 Task: Create a section Full Throttle and in the section, add a milestone ITIL Implementation in the project BeyondPlan
Action: Mouse moved to (342, 390)
Screenshot: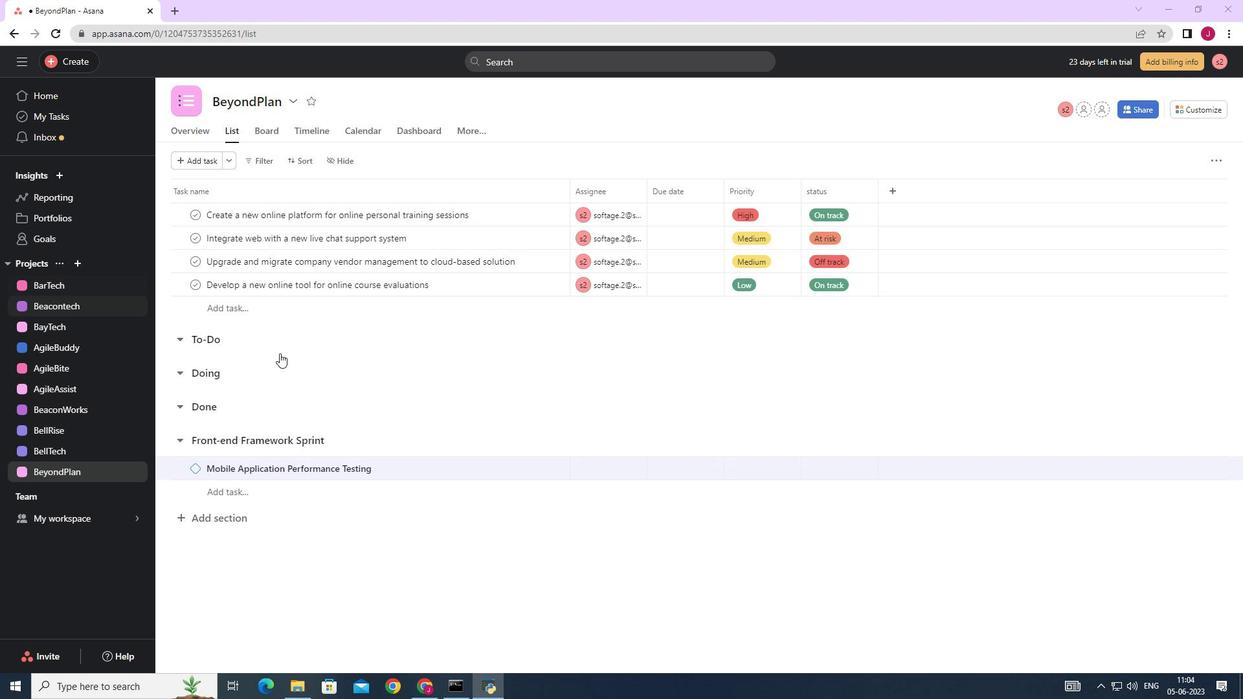 
Action: Mouse scrolled (342, 389) with delta (0, 0)
Screenshot: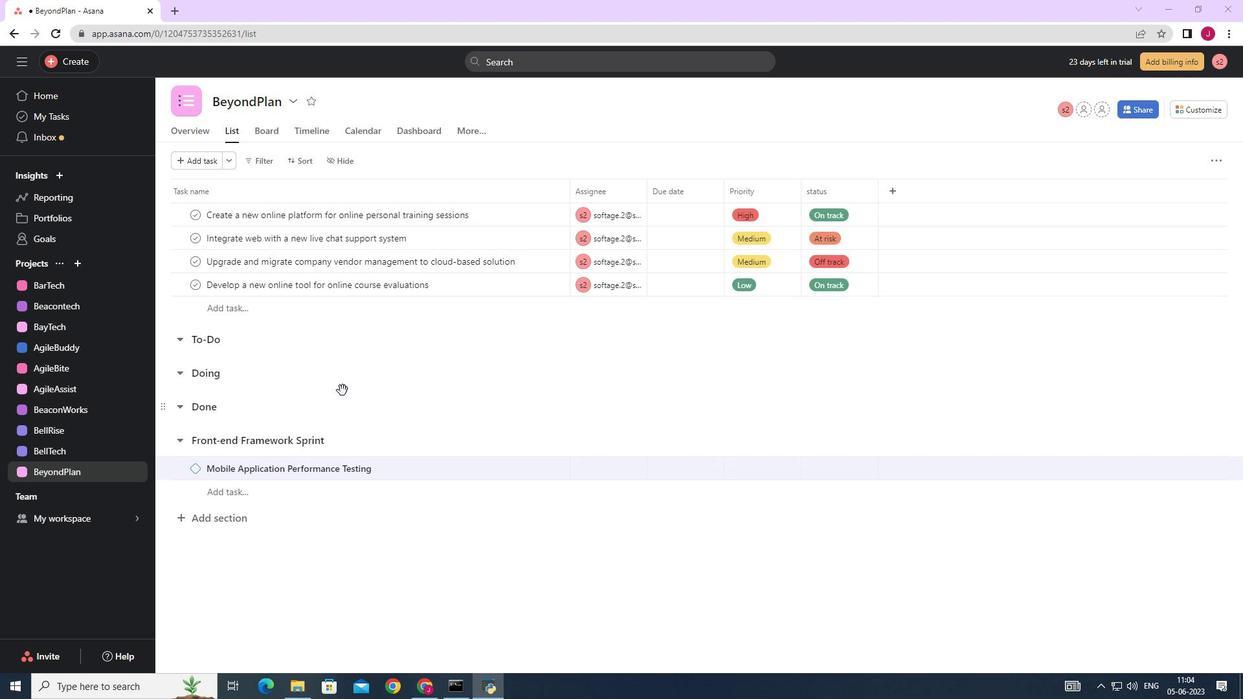 
Action: Mouse scrolled (342, 389) with delta (0, 0)
Screenshot: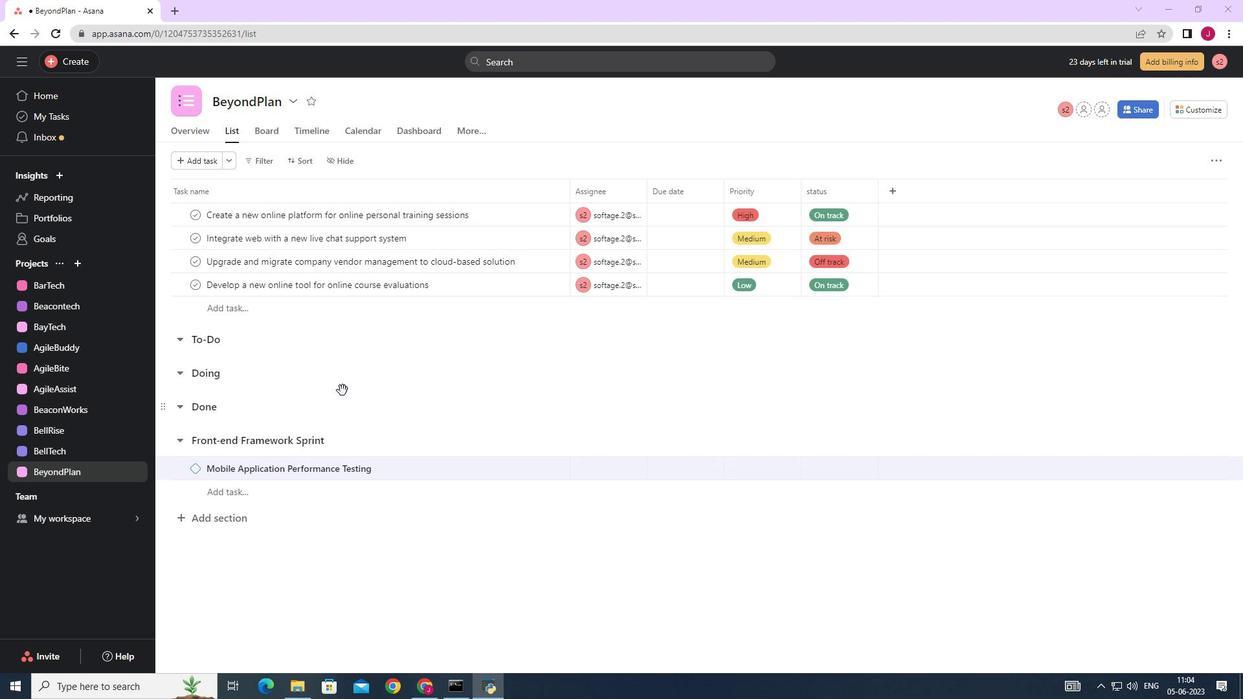 
Action: Mouse scrolled (342, 389) with delta (0, 0)
Screenshot: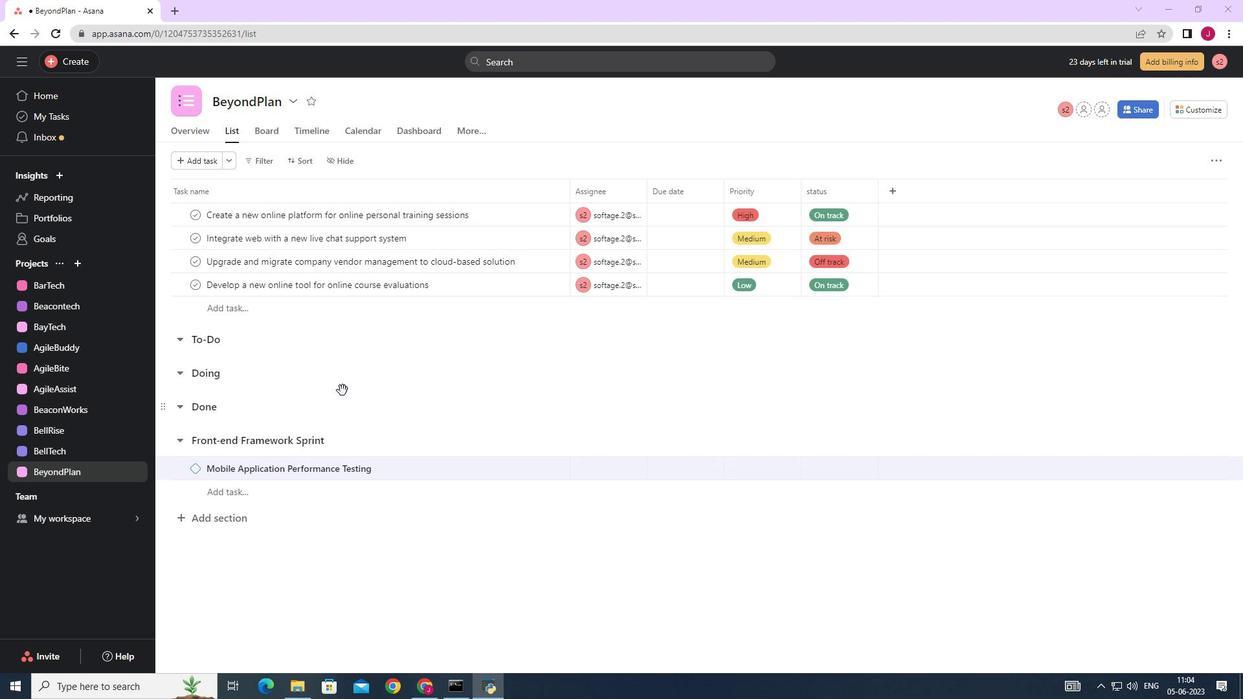 
Action: Mouse scrolled (342, 389) with delta (0, 0)
Screenshot: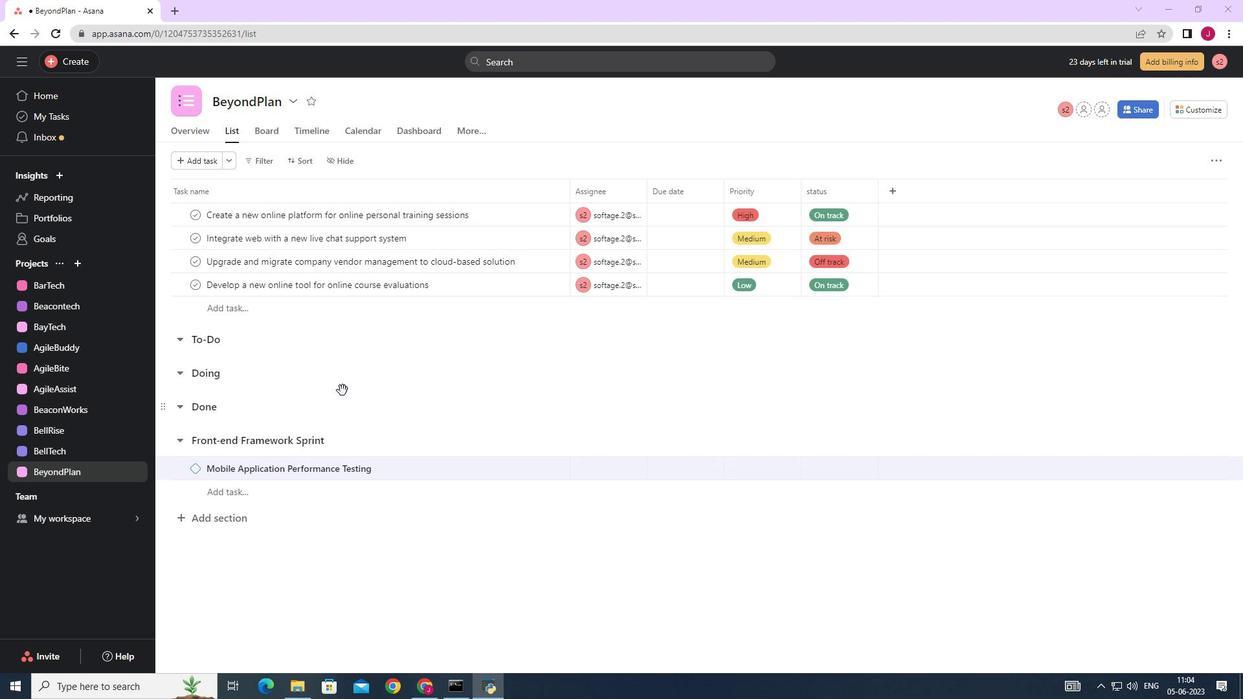
Action: Mouse moved to (231, 518)
Screenshot: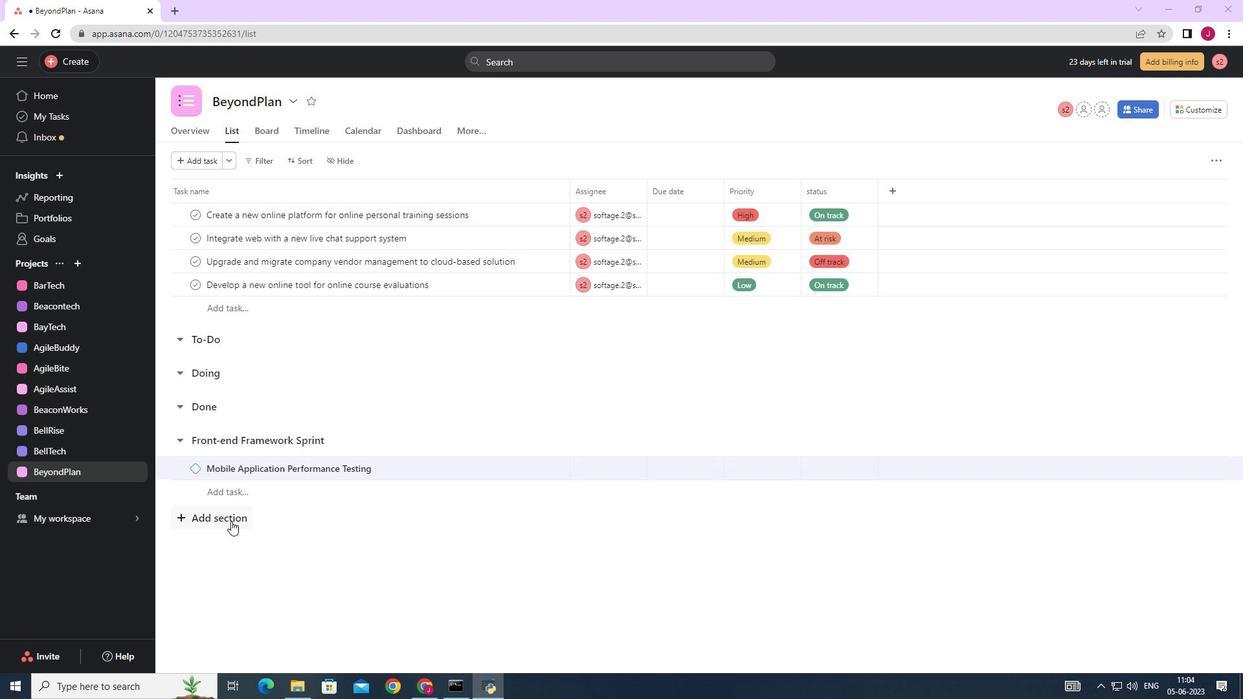 
Action: Mouse pressed left at (231, 518)
Screenshot: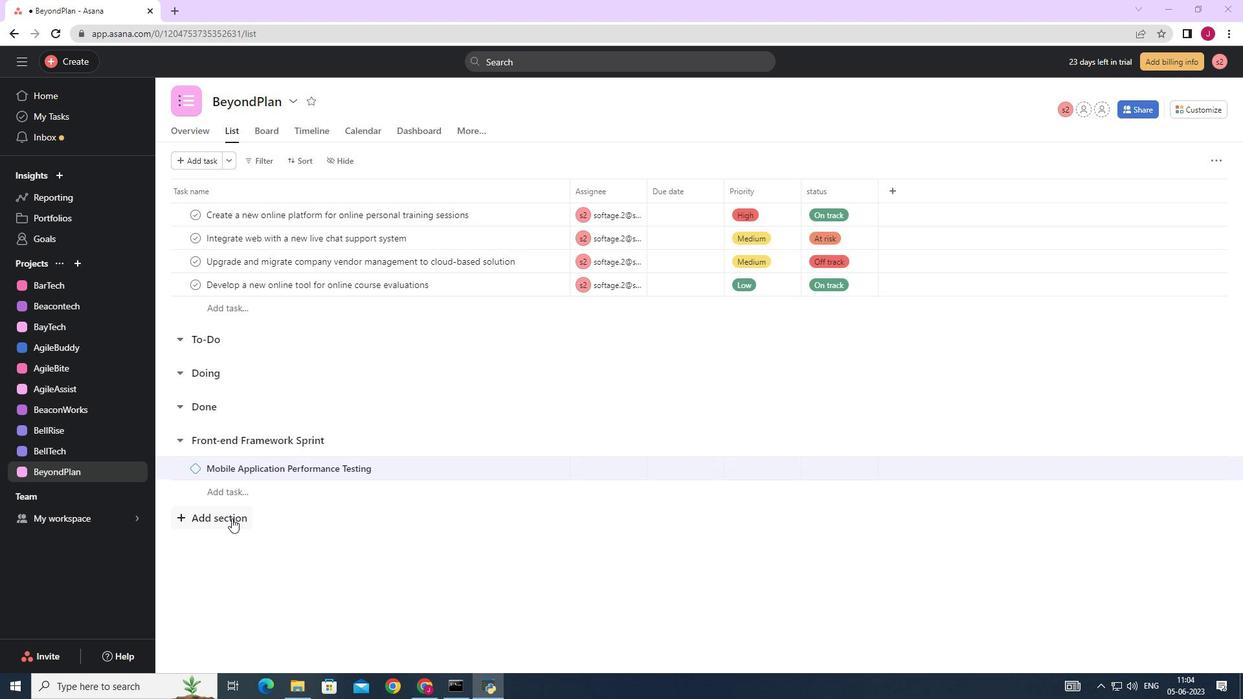 
Action: Mouse moved to (231, 518)
Screenshot: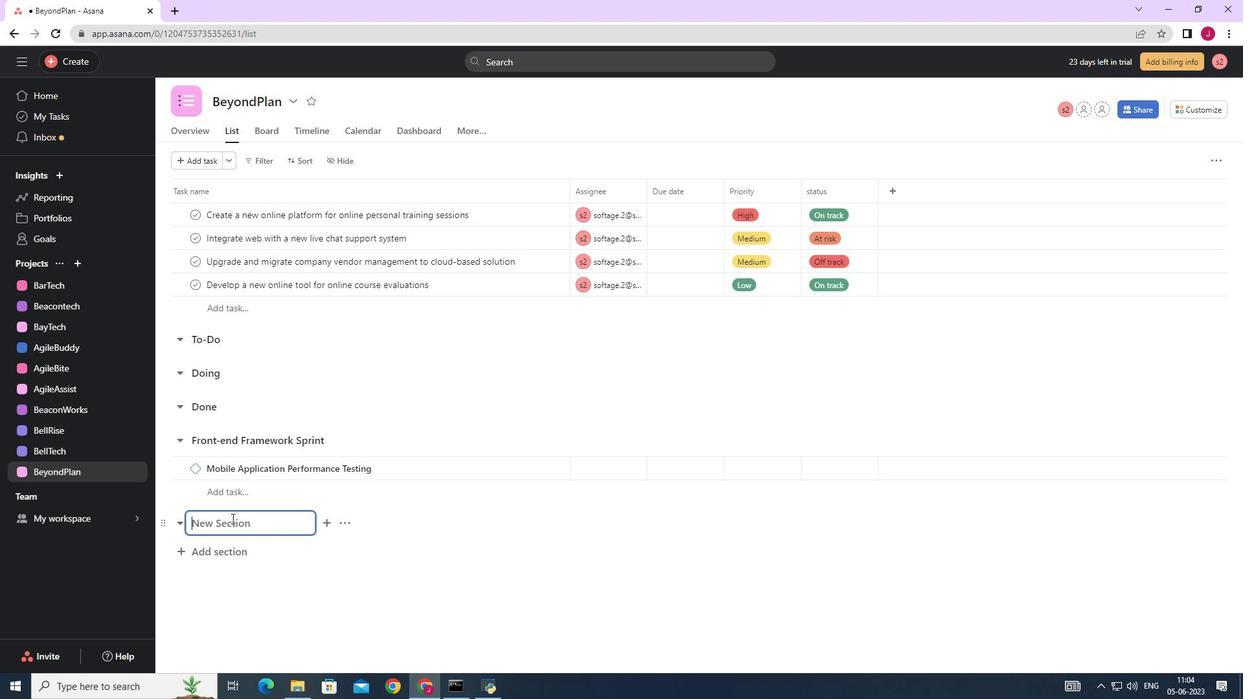 
Action: Key pressed <Key.caps_lock>F<Key.caps_lock>ull<Key.space><Key.caps_lock>T<Key.caps_lock>hrottle<Key.space><Key.enter><Key.caps_lock>ITIL<Key.space><Key.caps_lock><Key.caps_lock>I<Key.caps_lock><Key.space>pl<Key.backspace><Key.backspace><Key.backspace><Key.backspace><Key.backspace><Key.space><Key.caps_lock>I<Key.caps_lock>mplementation<Key.space>
Screenshot: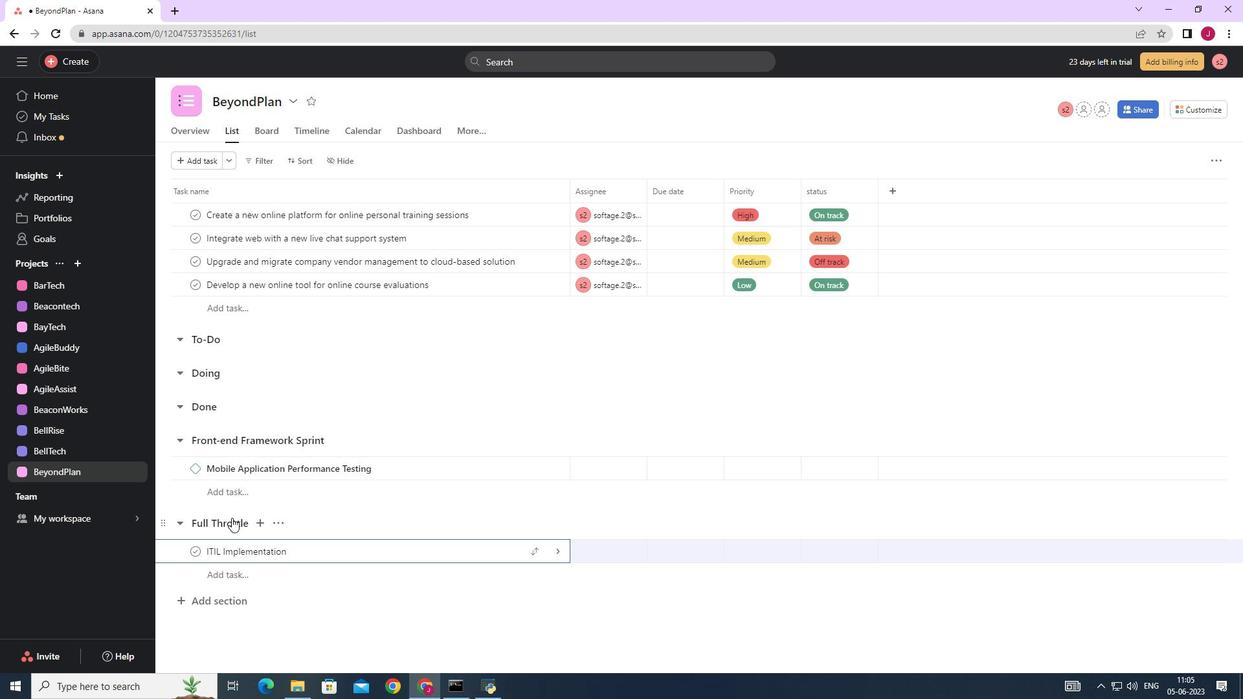 
Action: Mouse moved to (563, 551)
Screenshot: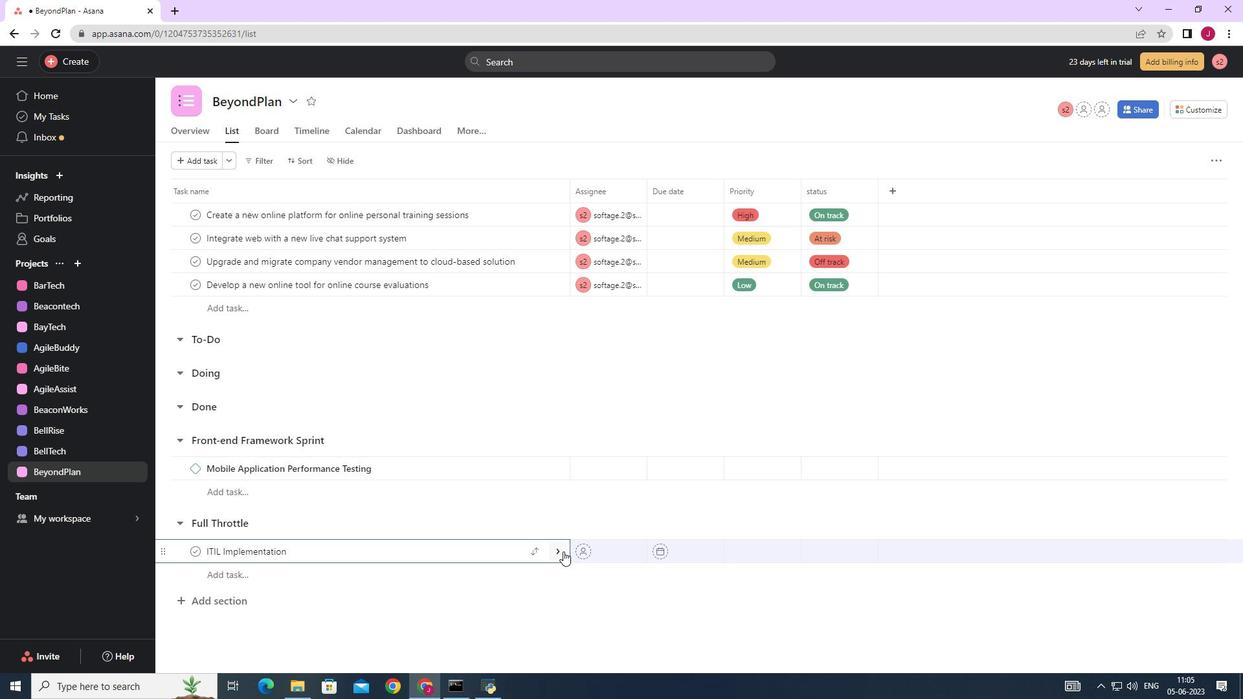
Action: Mouse pressed left at (563, 551)
Screenshot: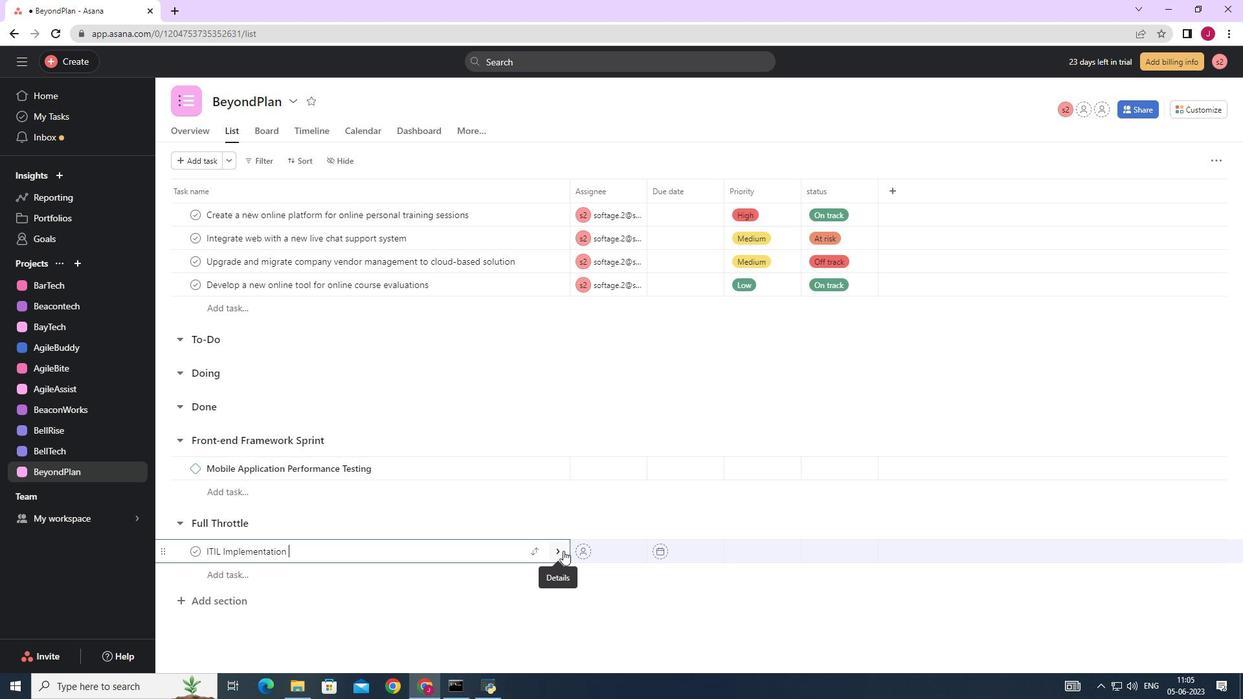 
Action: Mouse moved to (1194, 164)
Screenshot: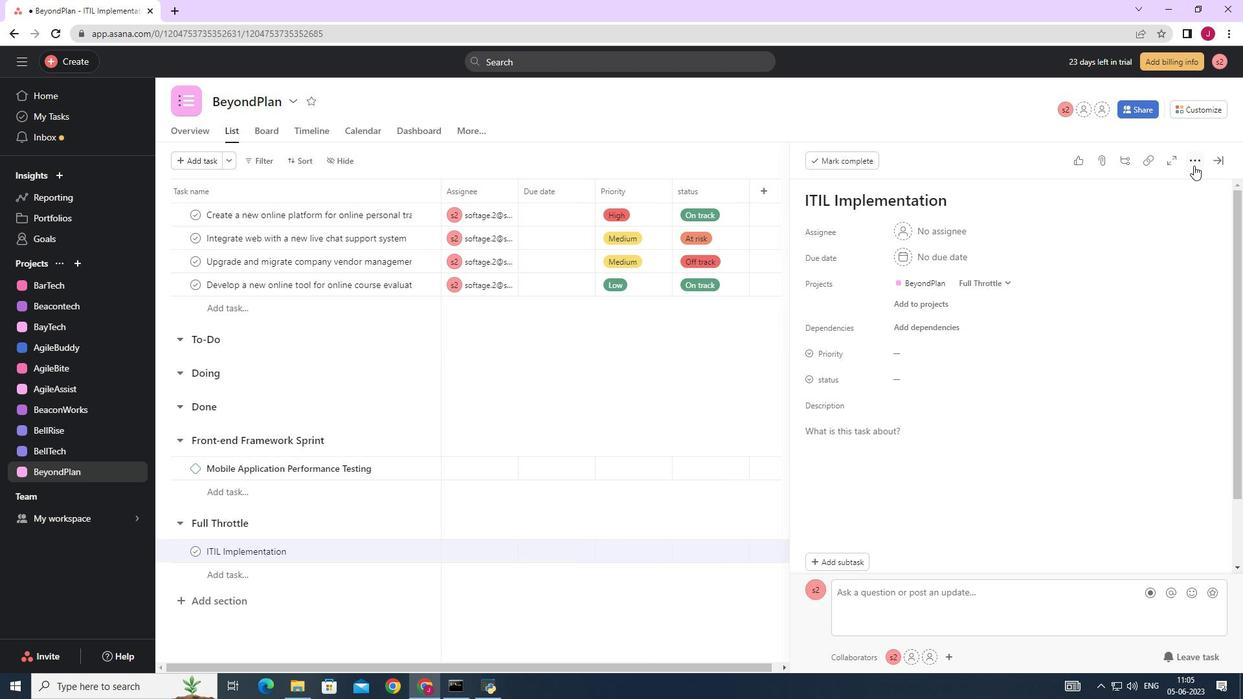 
Action: Mouse pressed left at (1194, 164)
Screenshot: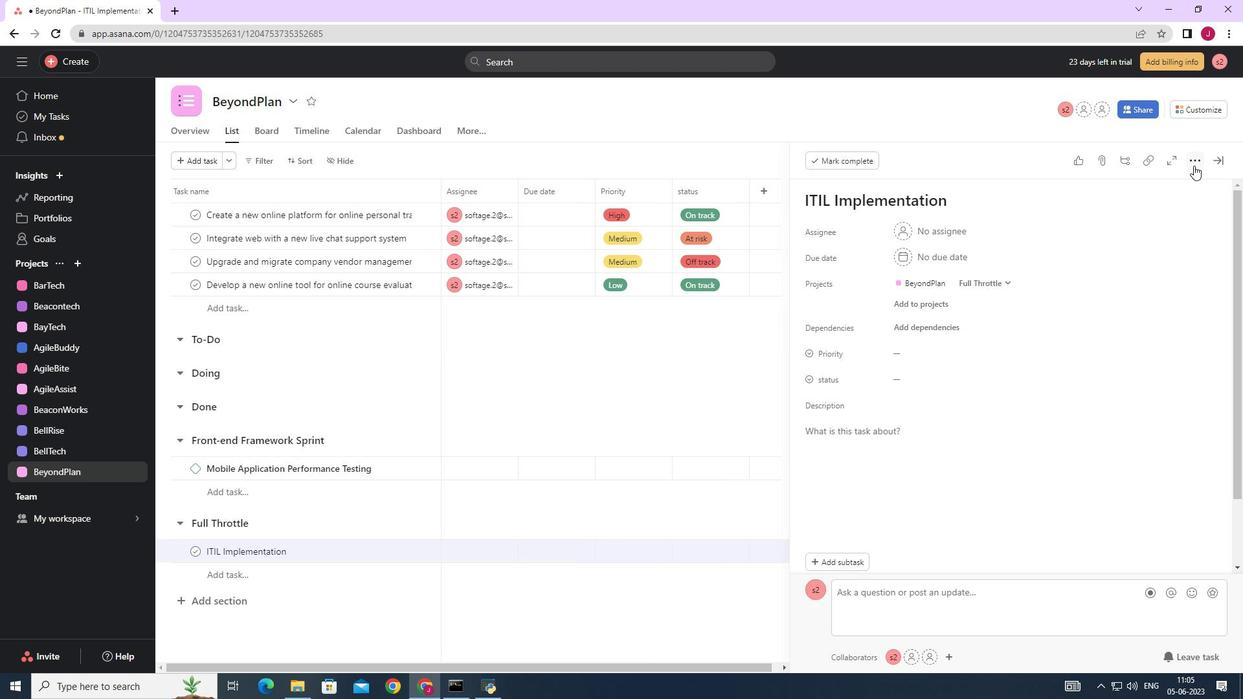 
Action: Mouse moved to (1093, 214)
Screenshot: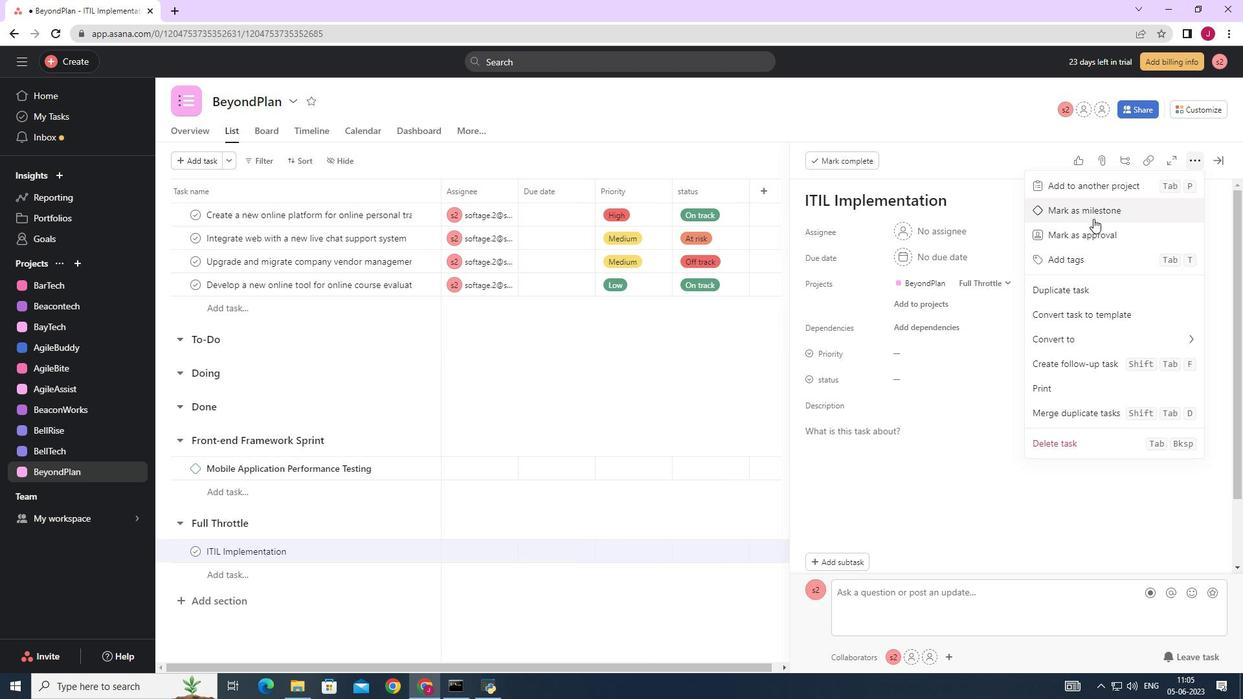 
Action: Mouse pressed left at (1093, 214)
Screenshot: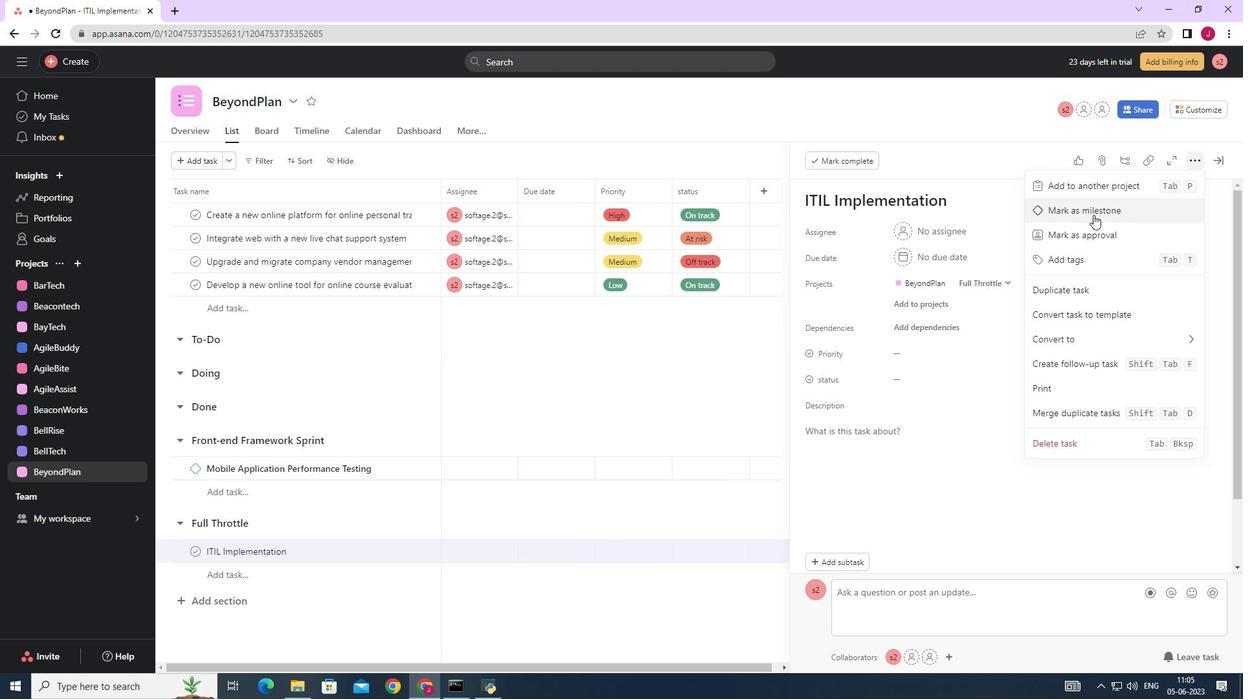 
Action: Mouse moved to (1218, 160)
Screenshot: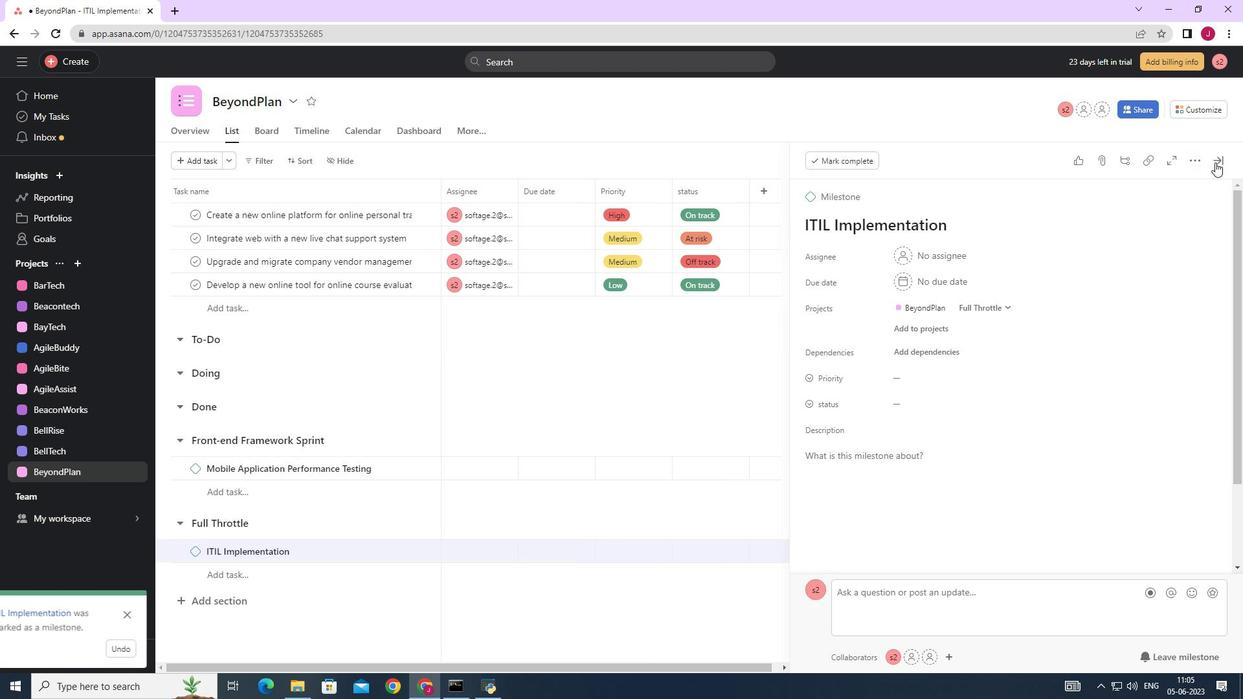 
Action: Mouse pressed left at (1218, 160)
Screenshot: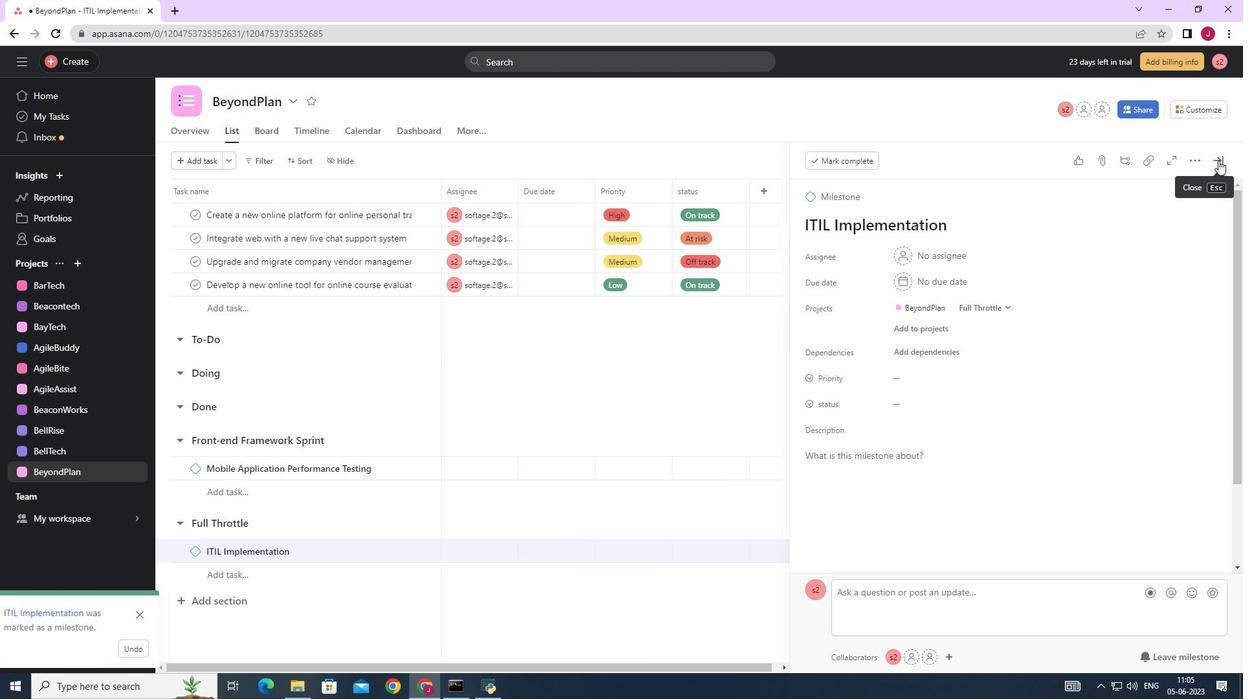 
Action: Mouse moved to (1150, 176)
Screenshot: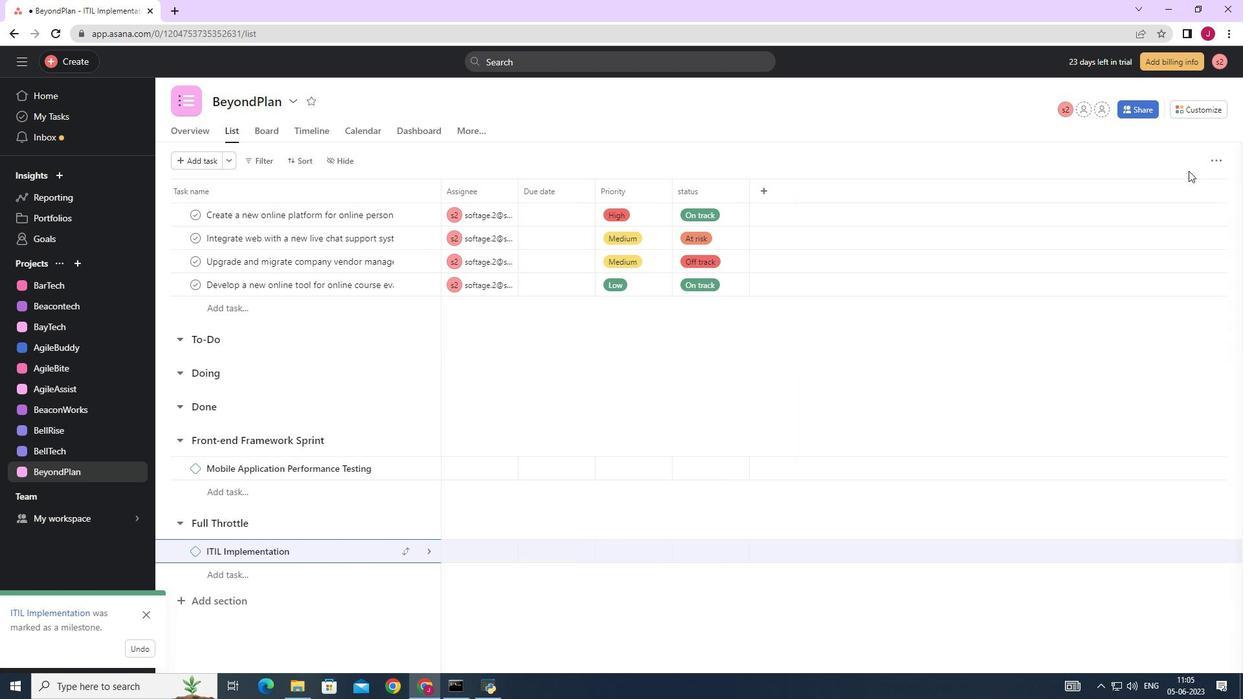
